 Task: Open a new icognito windows.
Action: Mouse moved to (1290, 37)
Screenshot: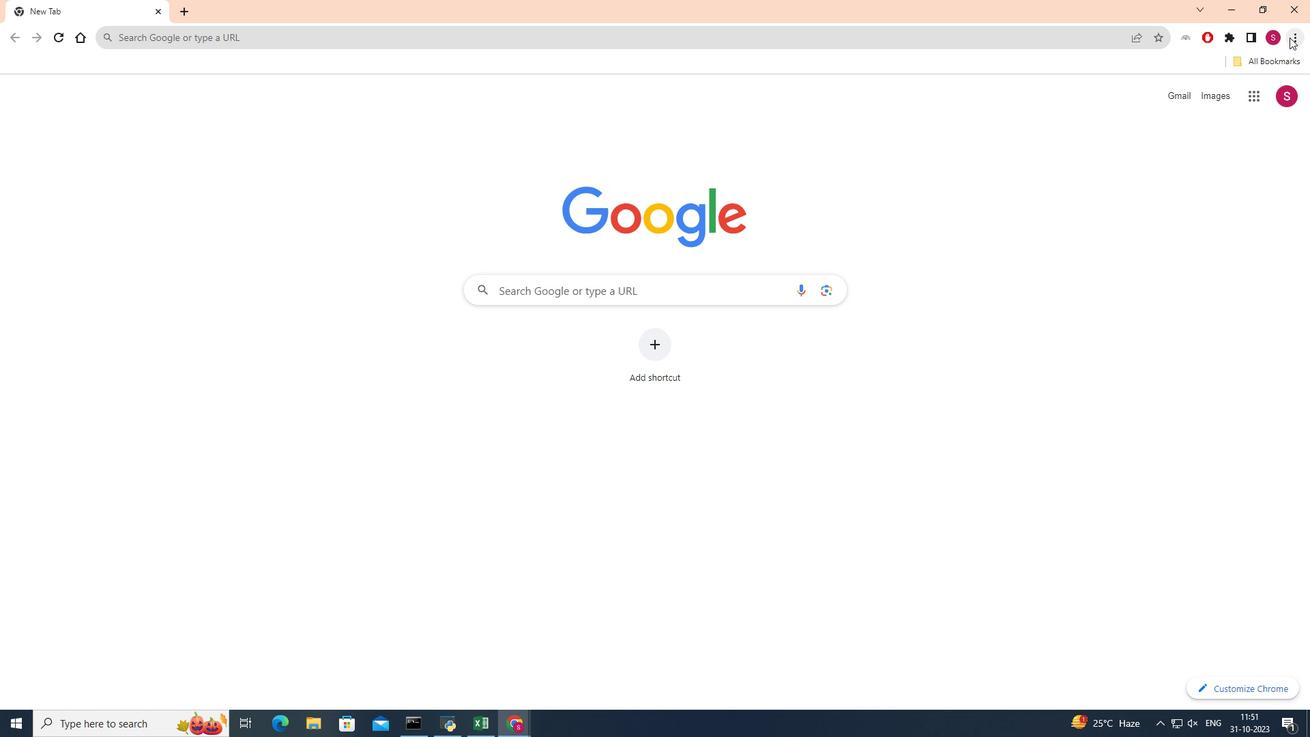 
Action: Mouse pressed left at (1290, 37)
Screenshot: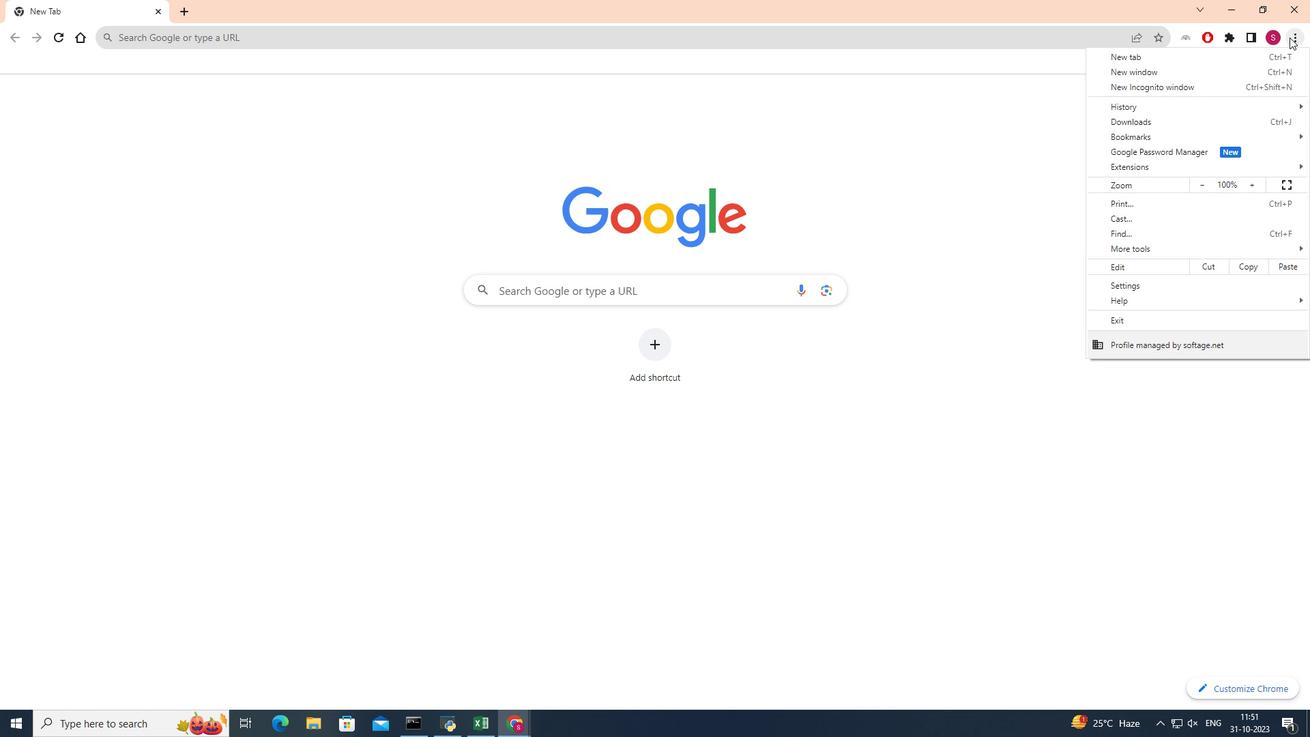 
Action: Mouse moved to (1168, 84)
Screenshot: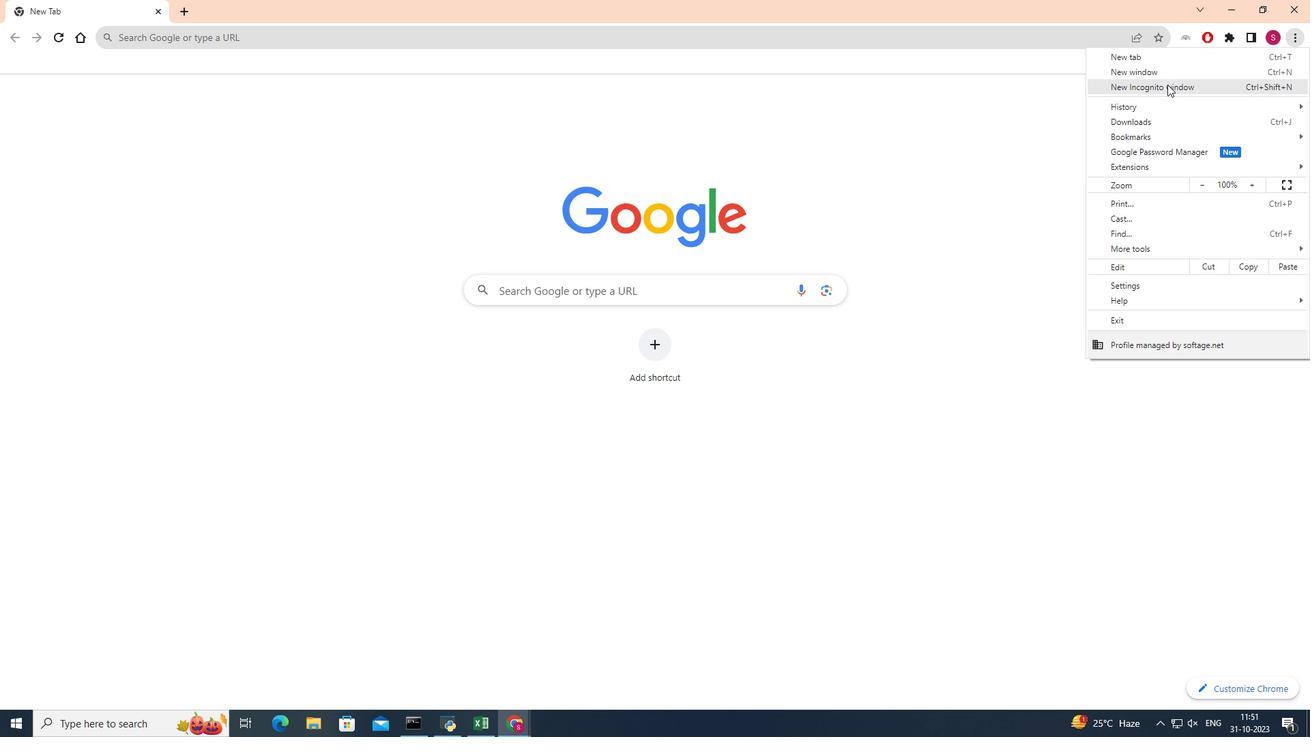 
Action: Mouse pressed left at (1168, 84)
Screenshot: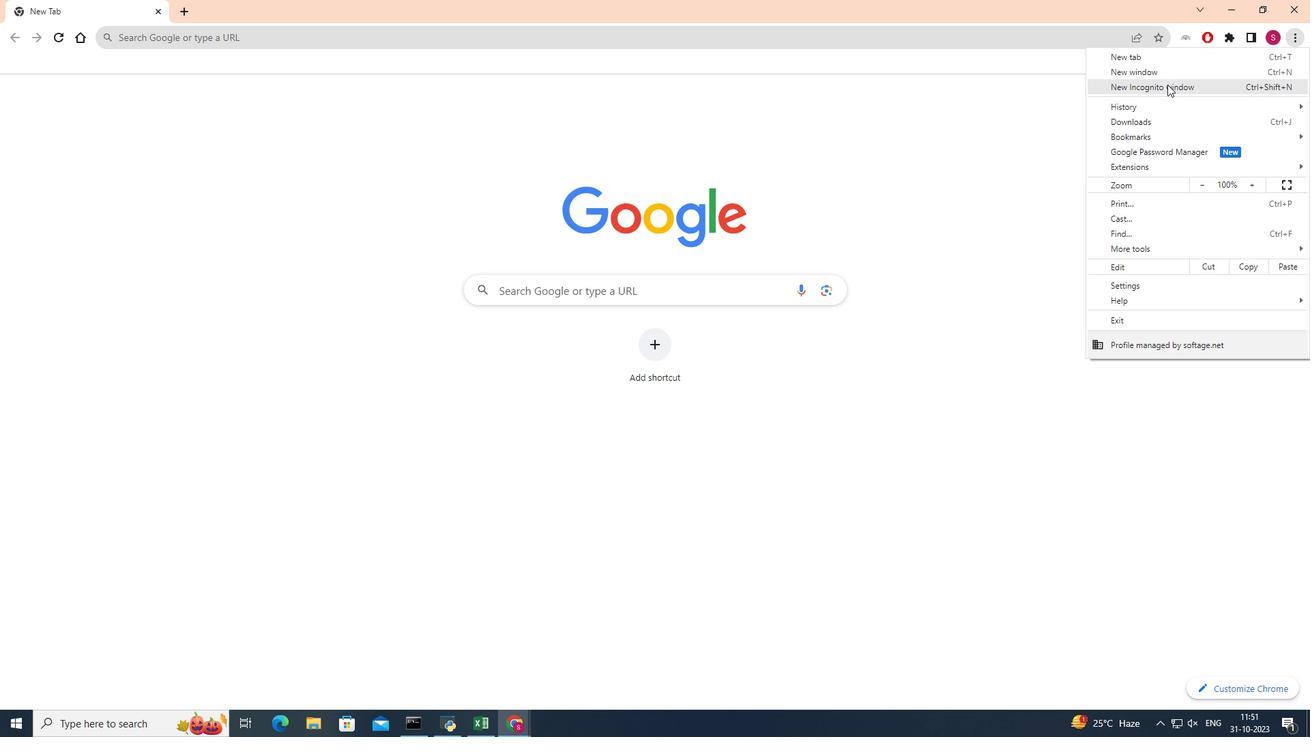 
Action: Mouse moved to (1166, 86)
Screenshot: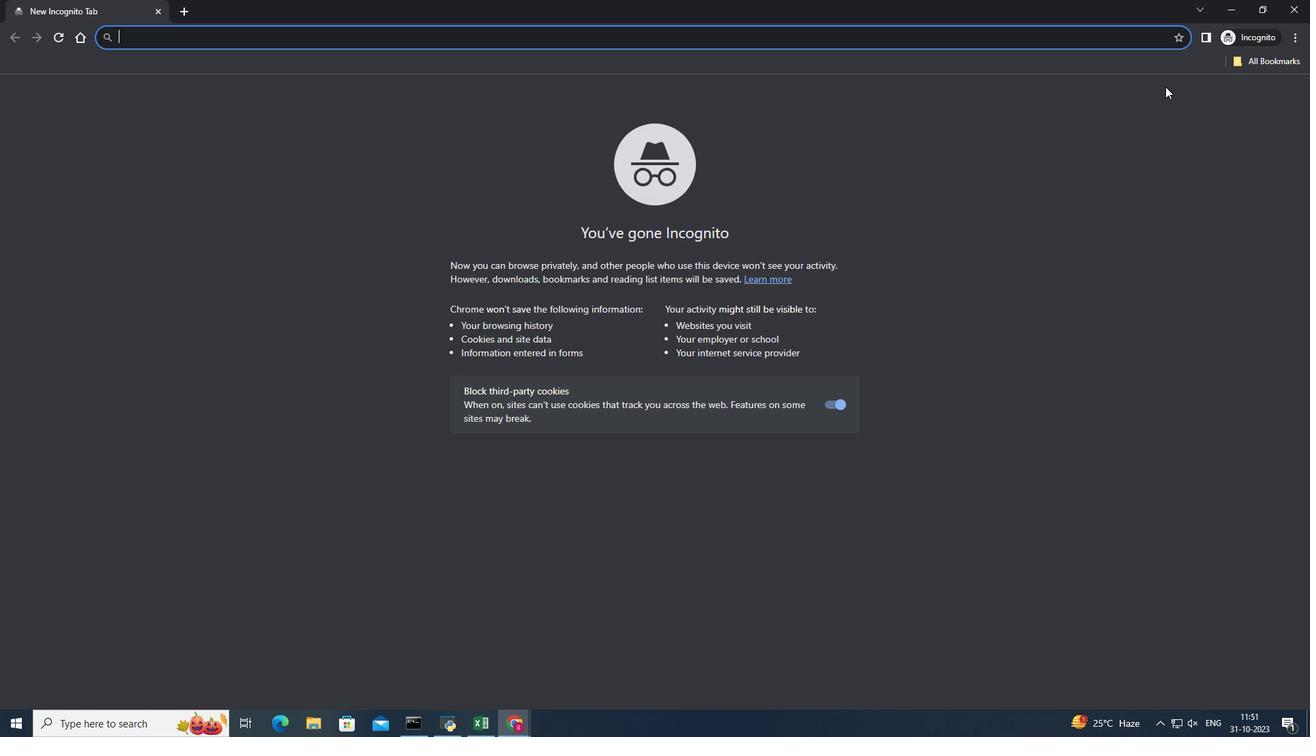 
